 Task: Add a dependency to the task Develop a new online booking system for a hotel or resort , the existing task  Upgrade and migrate company email systems to a cloud-based solution in the project AgileBox
Action: Mouse moved to (82, 279)
Screenshot: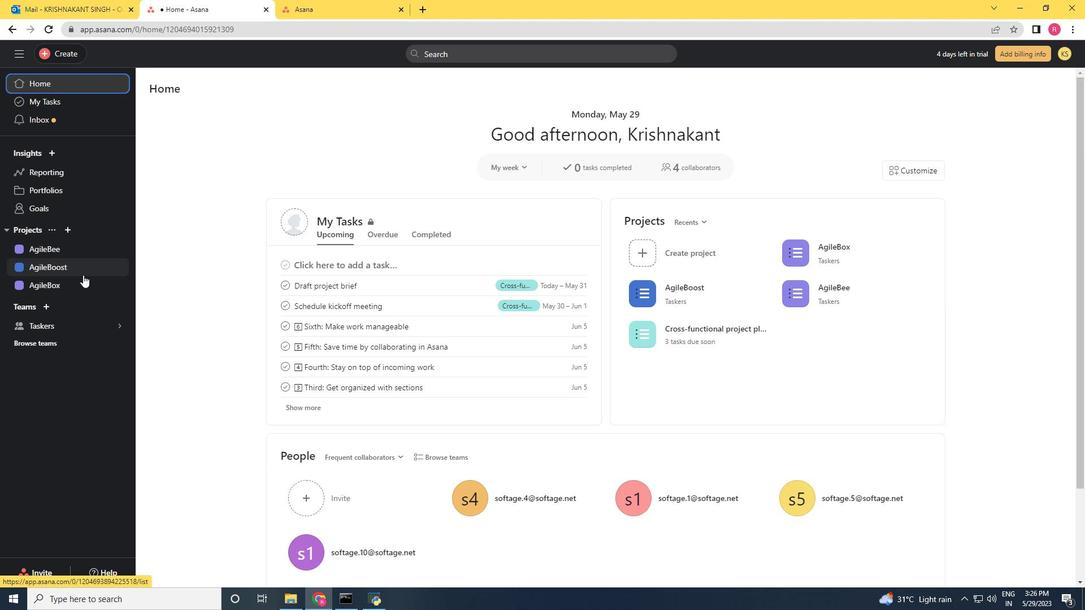 
Action: Mouse pressed left at (82, 279)
Screenshot: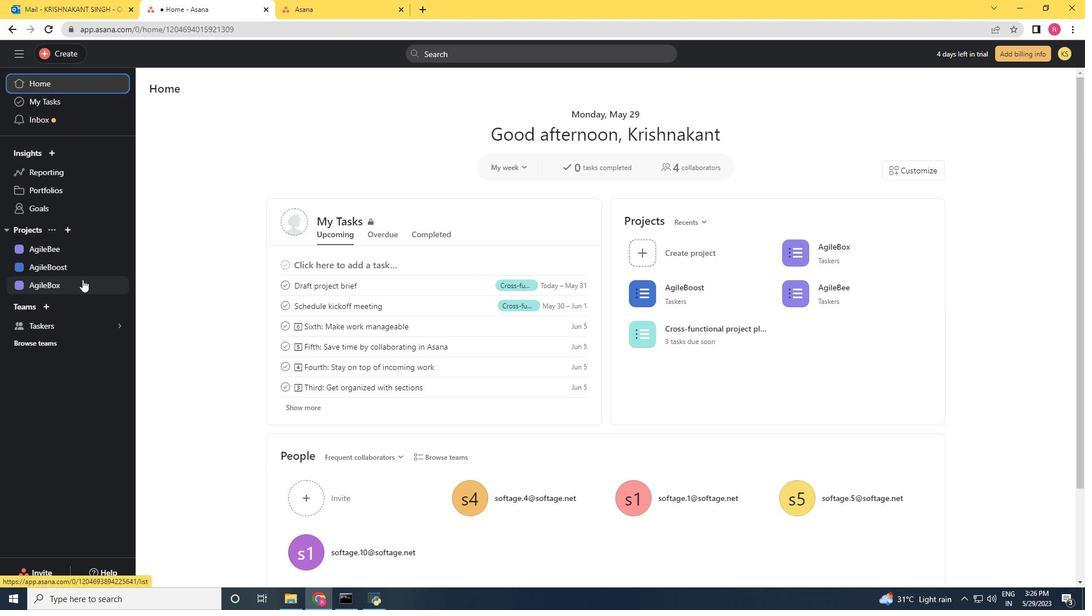 
Action: Mouse moved to (590, 431)
Screenshot: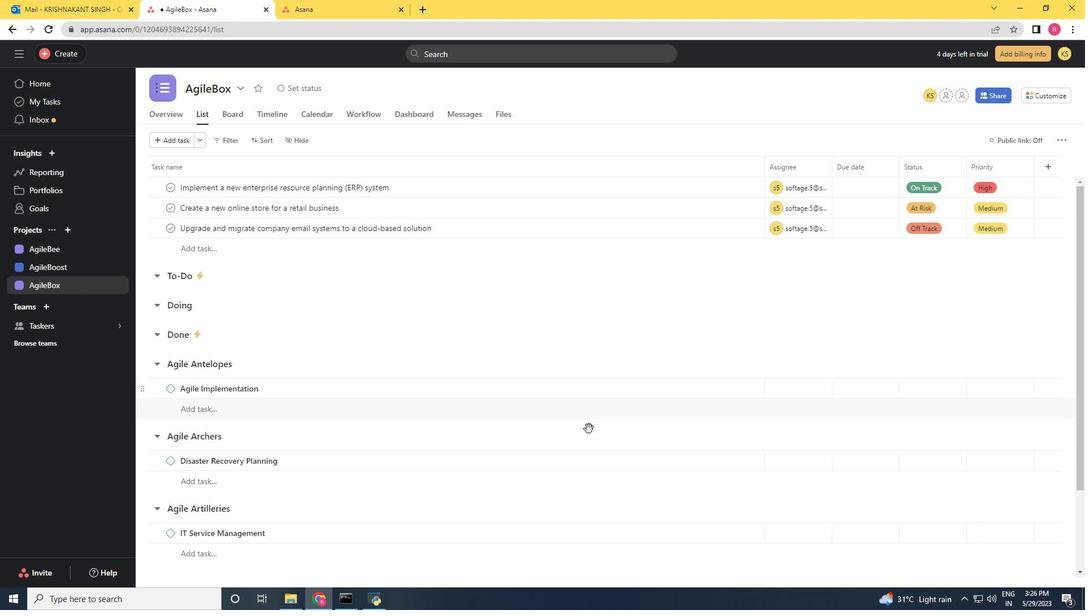 
Action: Mouse scrolled (590, 431) with delta (0, 0)
Screenshot: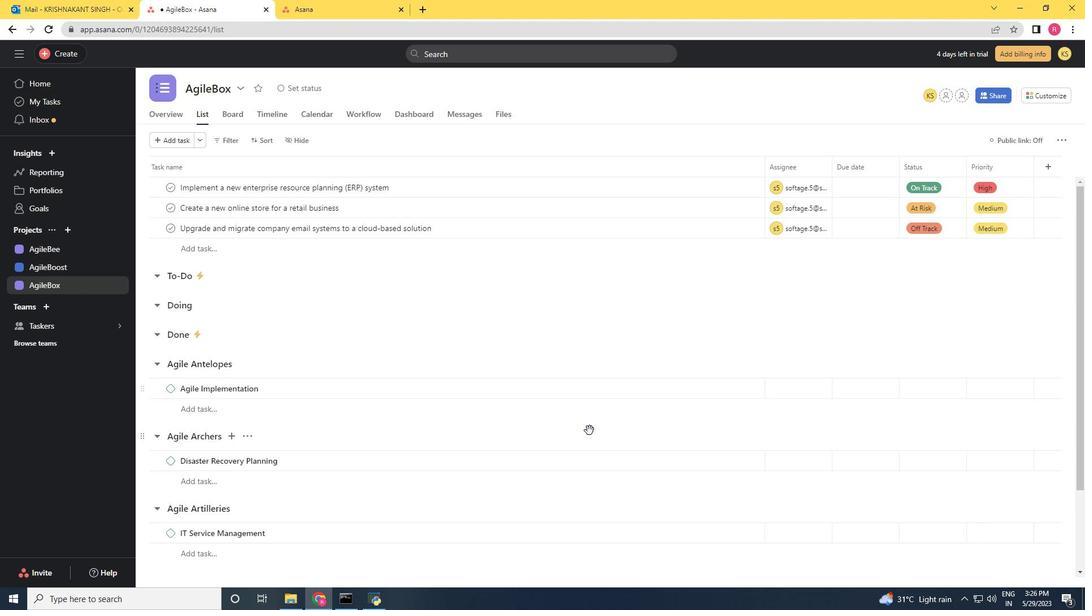 
Action: Mouse scrolled (590, 431) with delta (0, 0)
Screenshot: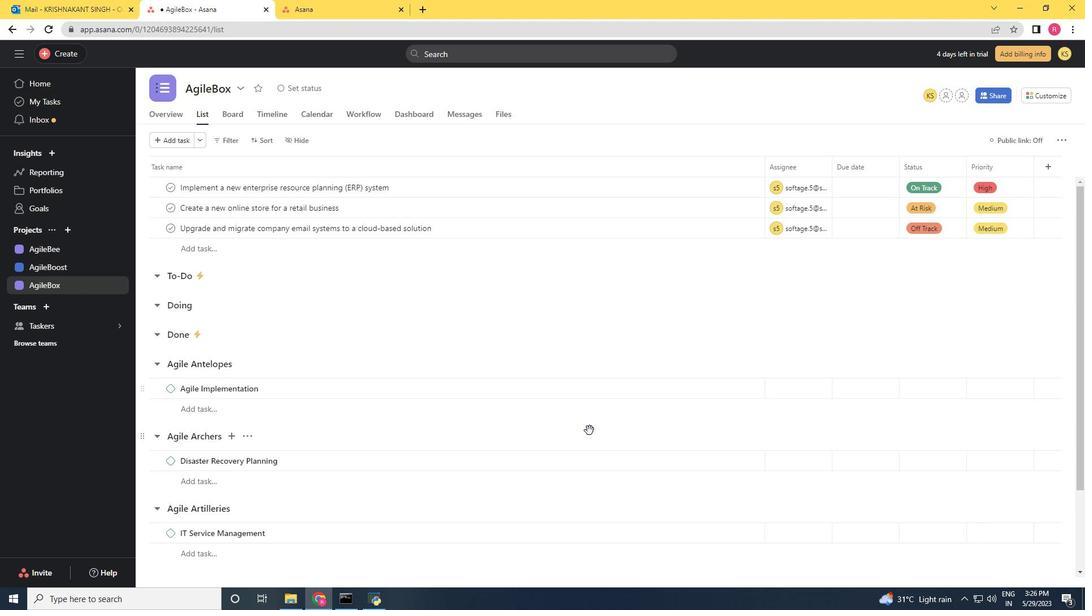 
Action: Mouse scrolled (590, 431) with delta (0, 0)
Screenshot: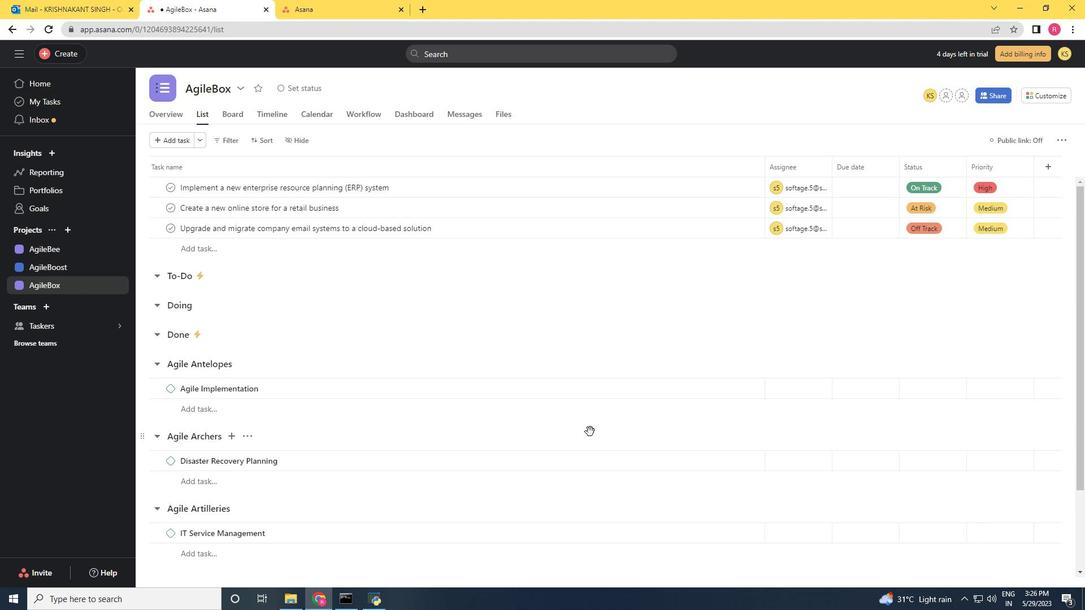 
Action: Mouse scrolled (590, 431) with delta (0, 0)
Screenshot: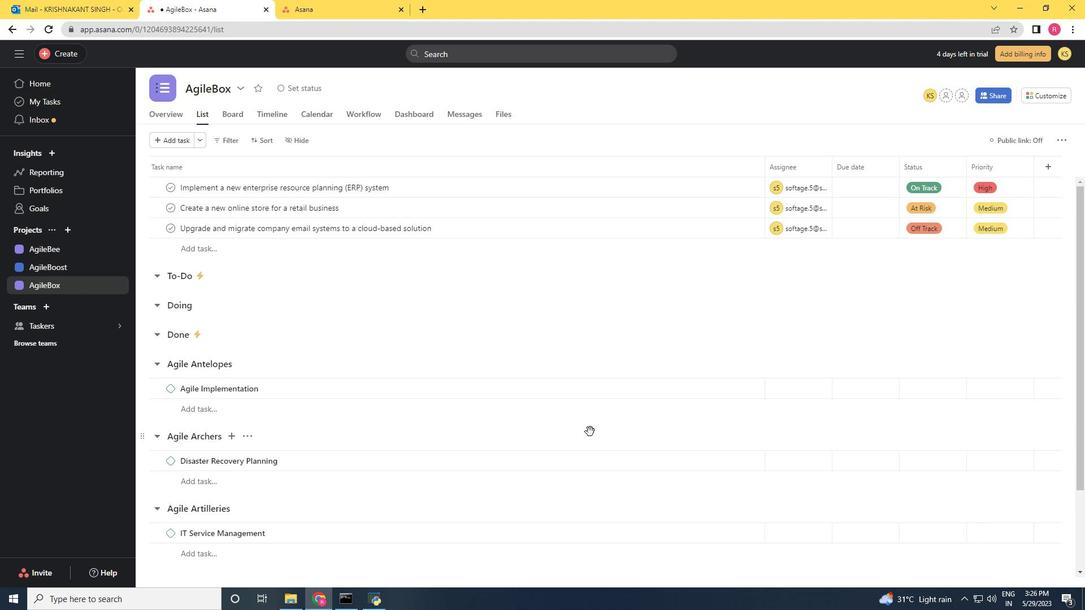 
Action: Mouse scrolled (590, 431) with delta (0, 0)
Screenshot: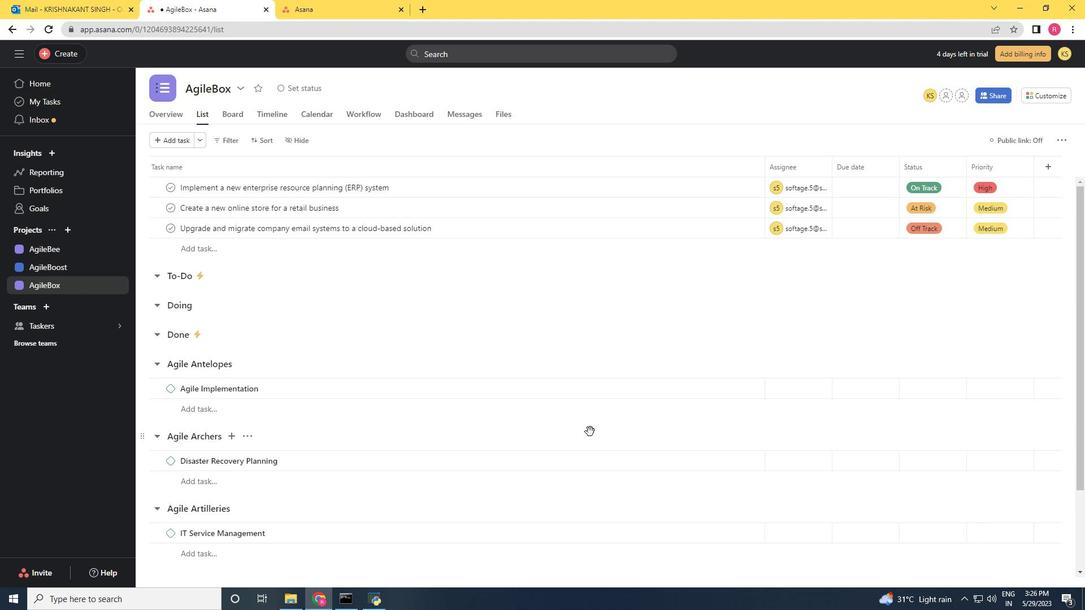 
Action: Mouse moved to (590, 500)
Screenshot: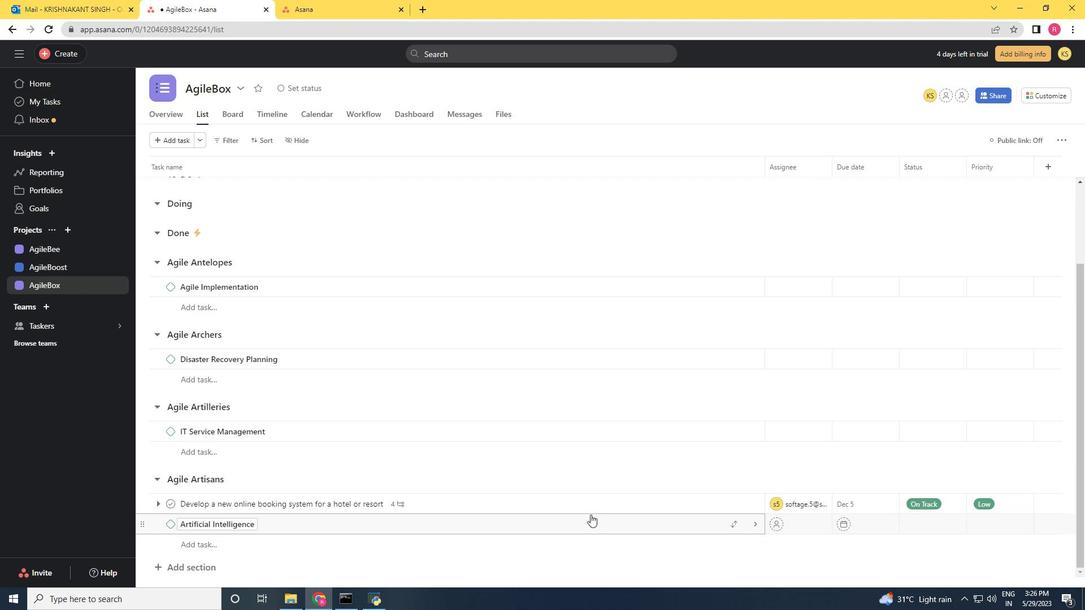 
Action: Mouse pressed left at (590, 500)
Screenshot: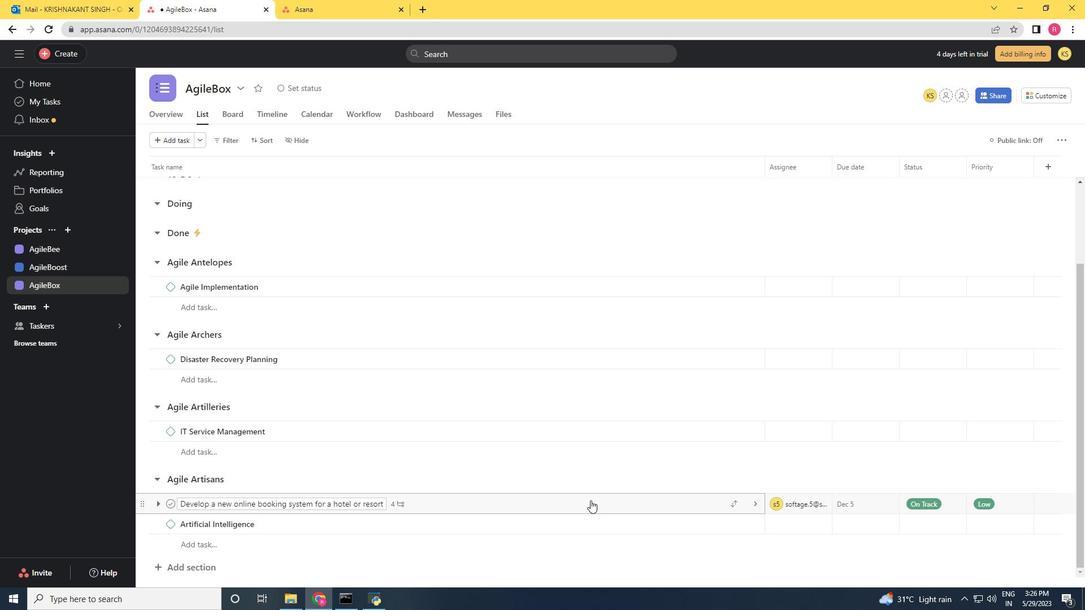 
Action: Mouse moved to (807, 327)
Screenshot: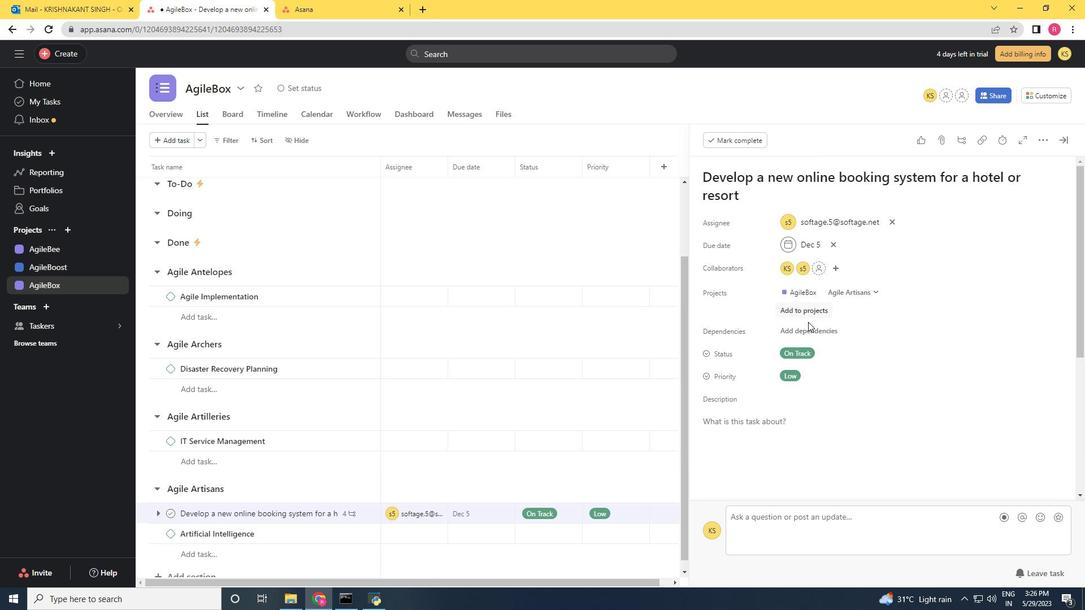 
Action: Mouse pressed left at (807, 327)
Screenshot: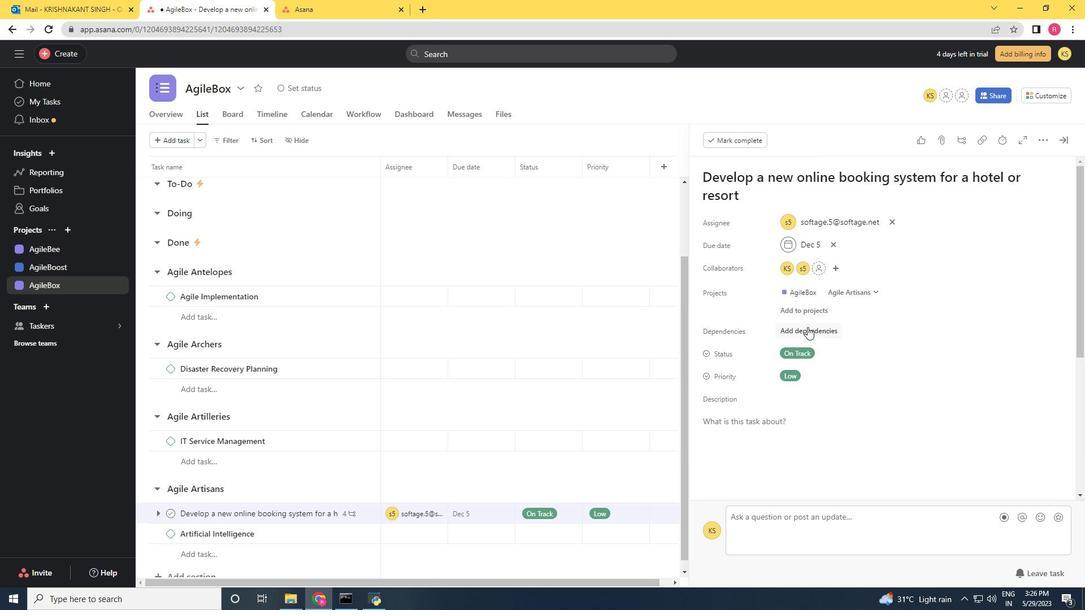 
Action: Key pressed <Key.shift>Upgrade<Key.space>
Screenshot: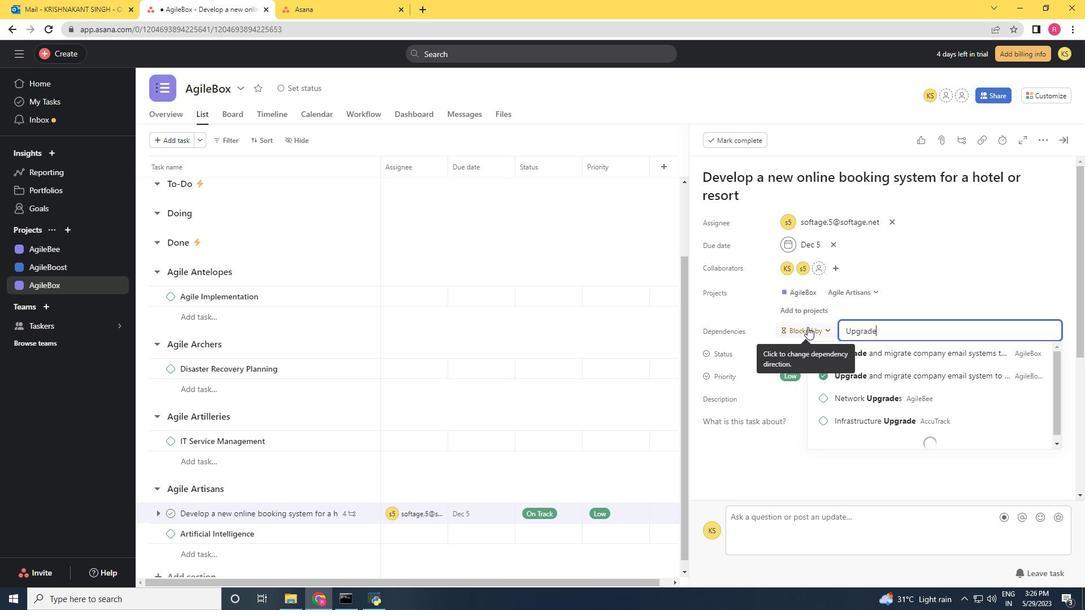 
Action: Mouse moved to (1040, 293)
Screenshot: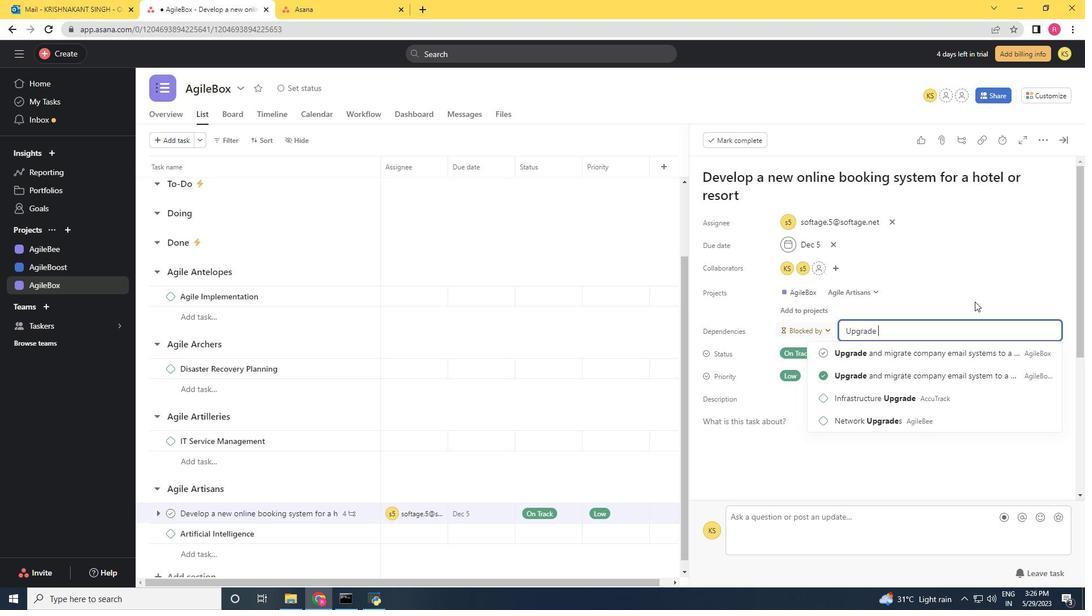 
Action: Key pressed and<Key.space>migration<Key.space><Key.backspace><Key.backspace><Key.backspace><Key.backspace>e<Key.space>company<Key.space>emil<Key.space><Key.backspace><Key.backspace><Key.backspace>ail<Key.space>system<Key.space><Key.backspace>a<Key.backspace>s<Key.space>to<Key.space>a<Key.space>cloud<Key.space><Key.backspace>-based<Key.space>solution<Key.space>
Screenshot: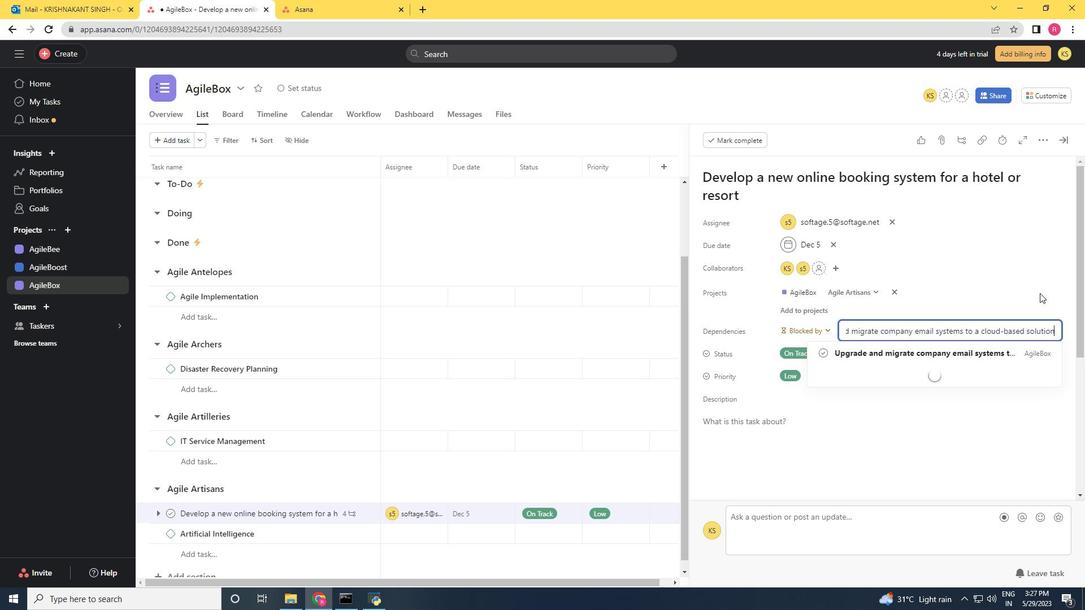 
Action: Mouse moved to (1029, 348)
Screenshot: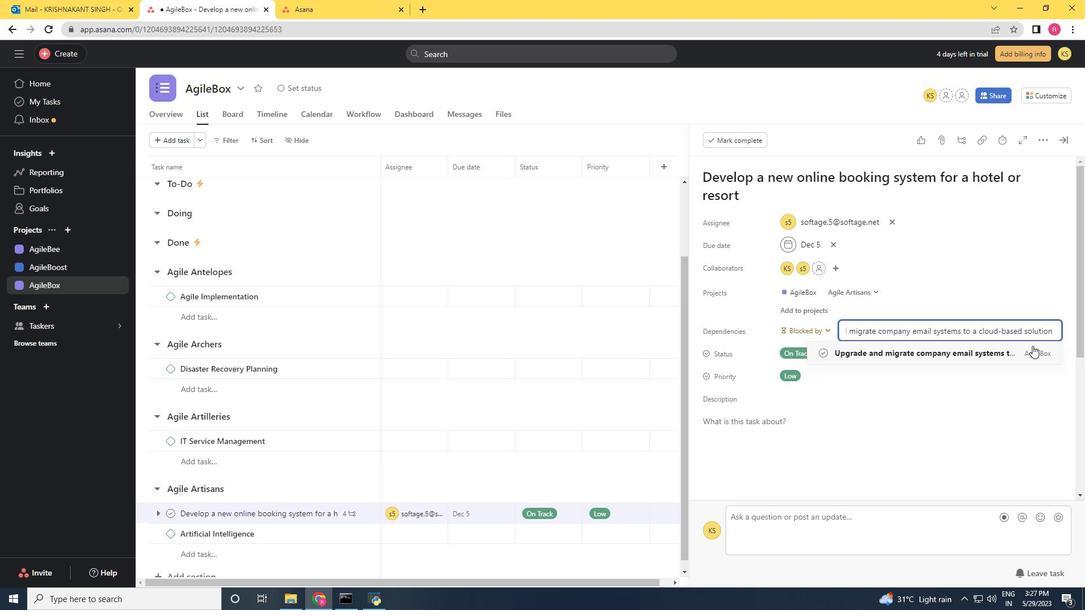 
Action: Mouse pressed left at (1029, 348)
Screenshot: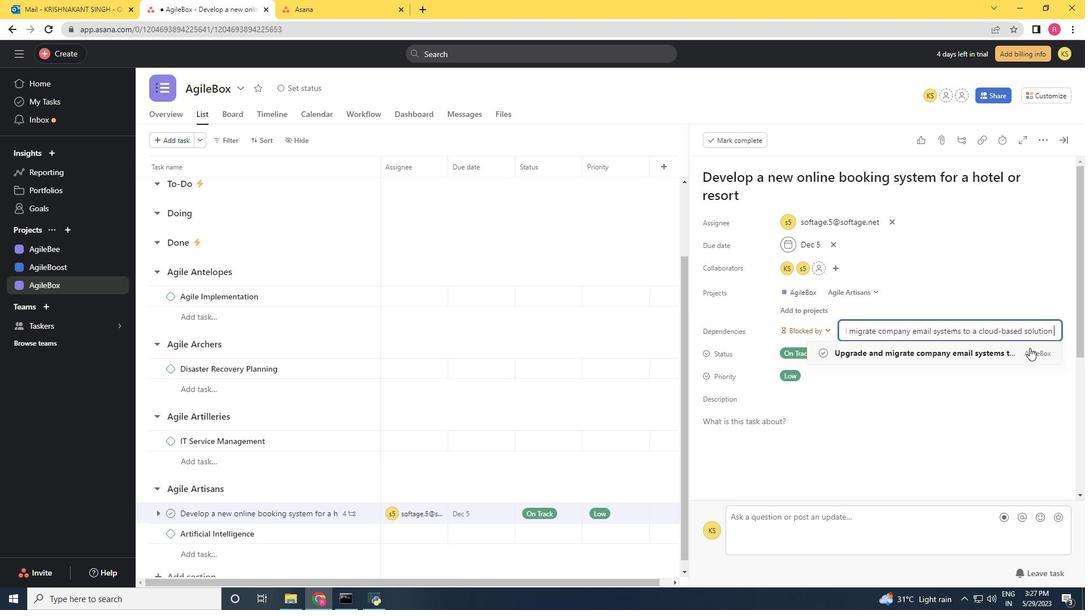 
Action: Mouse moved to (976, 437)
Screenshot: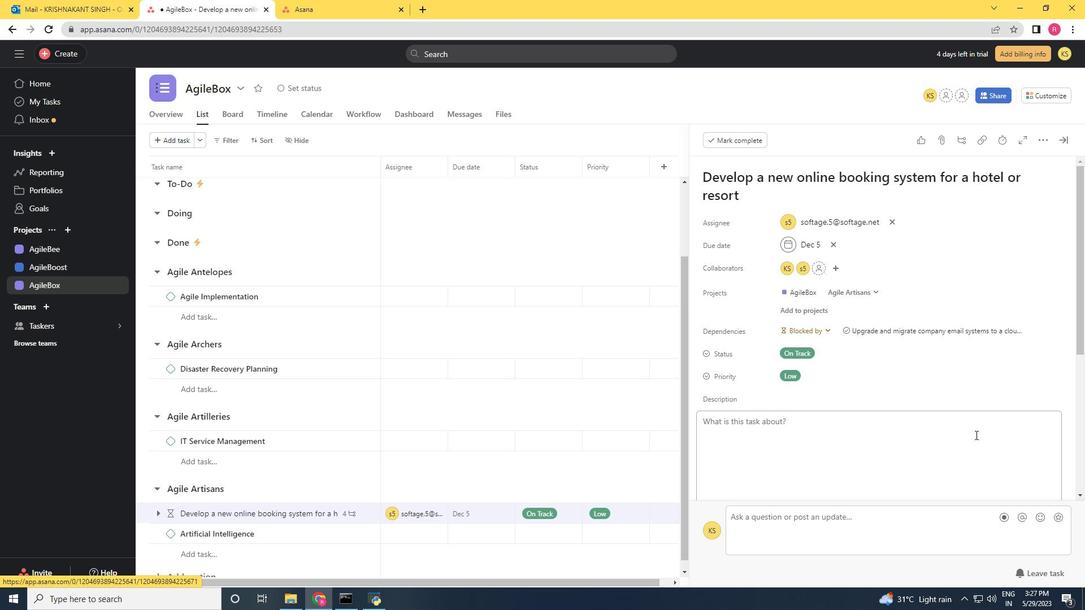 
